Task: Visit on life page and check hows the life of United Health Group
Action: Mouse moved to (573, 74)
Screenshot: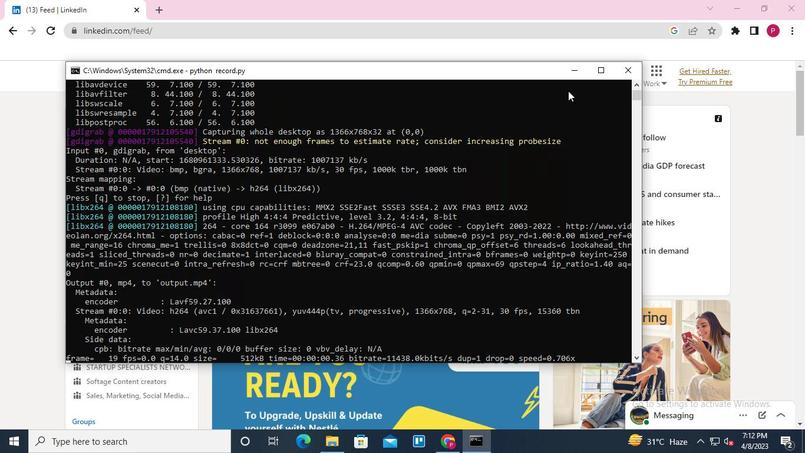 
Action: Mouse pressed left at (573, 74)
Screenshot: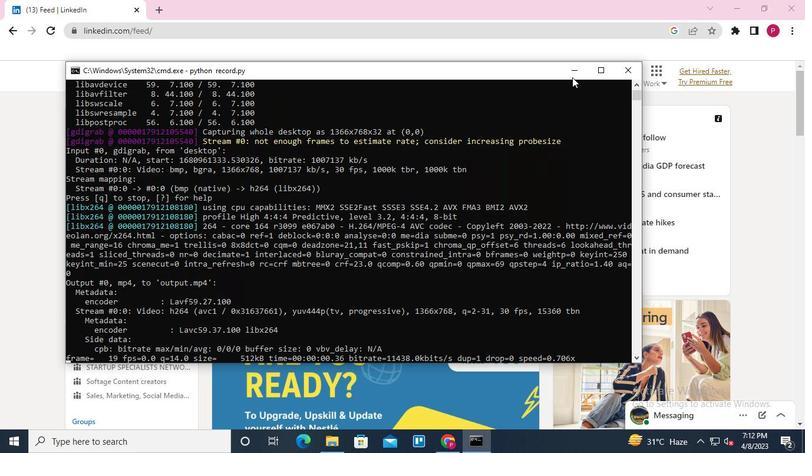 
Action: Mouse moved to (121, 69)
Screenshot: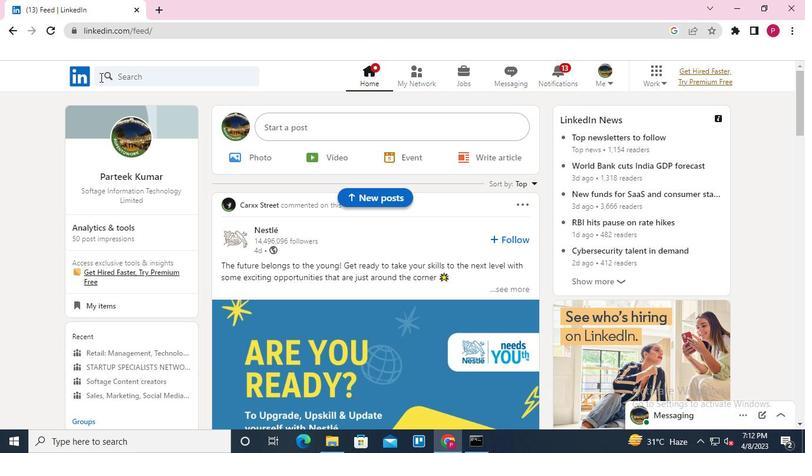 
Action: Mouse pressed left at (121, 69)
Screenshot: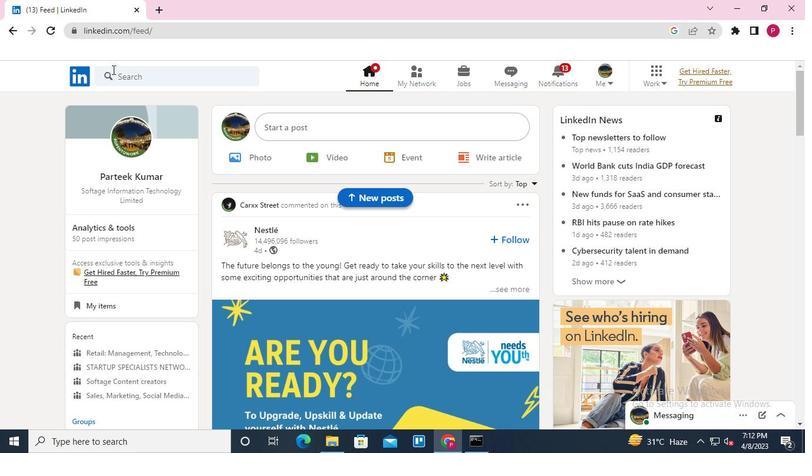 
Action: Mouse moved to (125, 126)
Screenshot: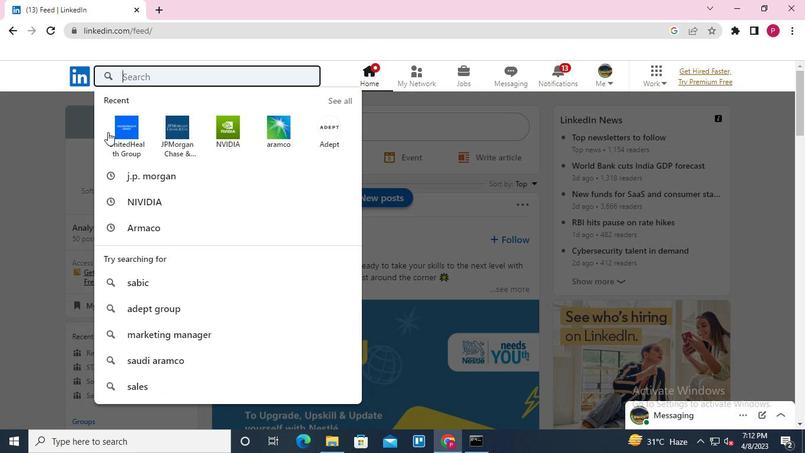 
Action: Mouse pressed left at (125, 126)
Screenshot: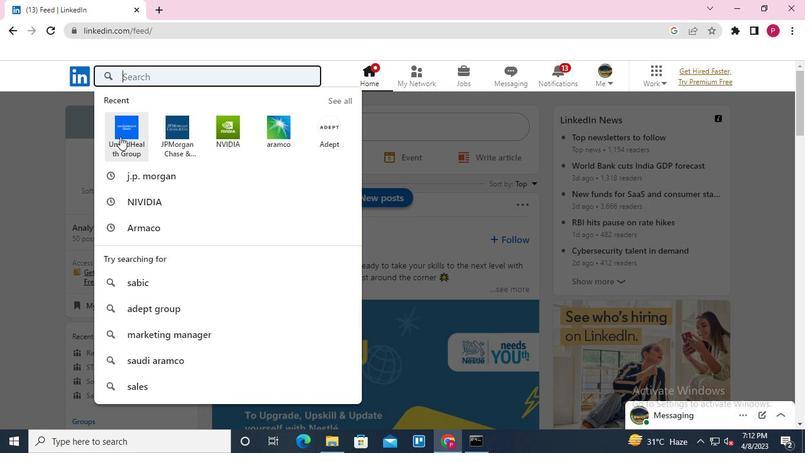 
Action: Mouse moved to (264, 165)
Screenshot: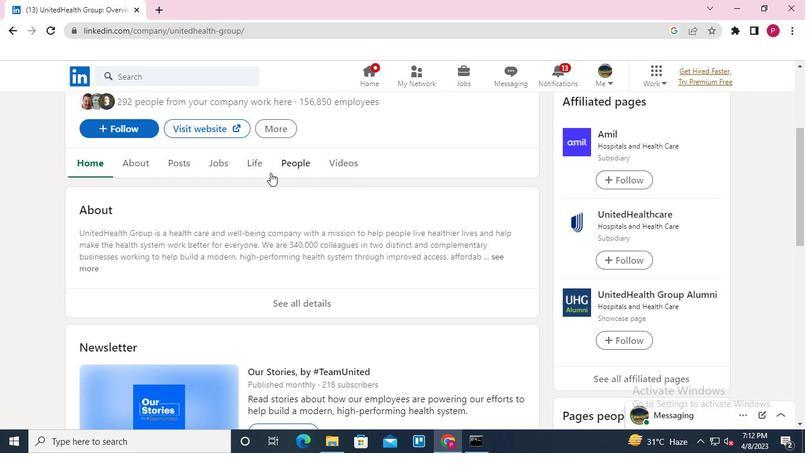 
Action: Mouse pressed left at (264, 165)
Screenshot: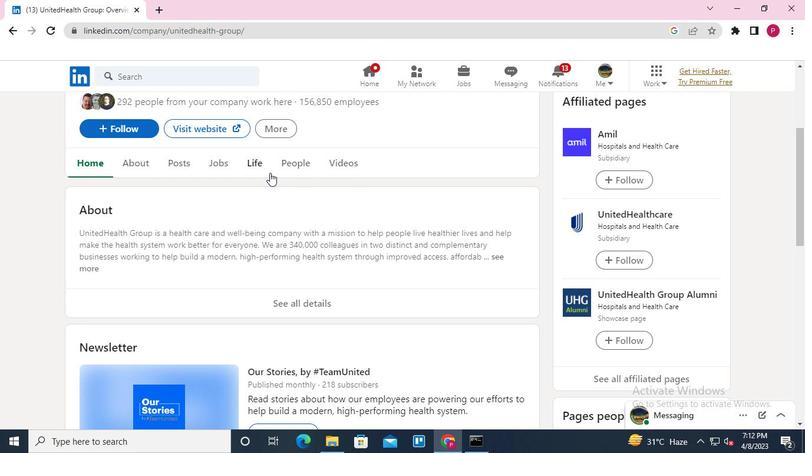 
Action: Mouse moved to (302, 240)
Screenshot: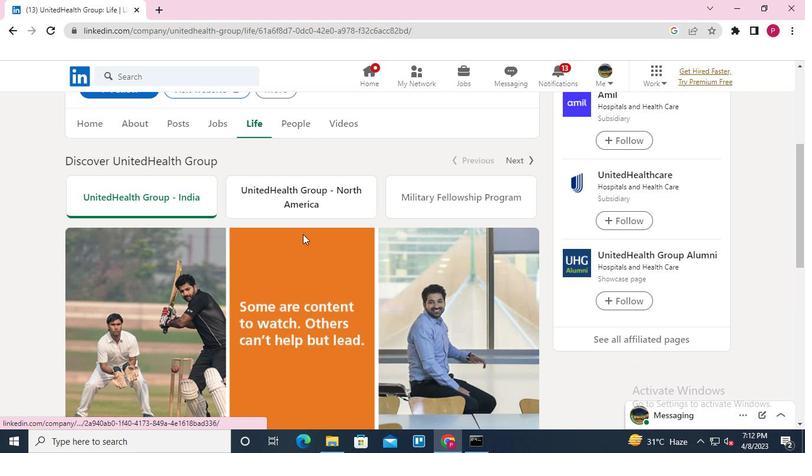 
Action: Keyboard Key.alt_l
Screenshot: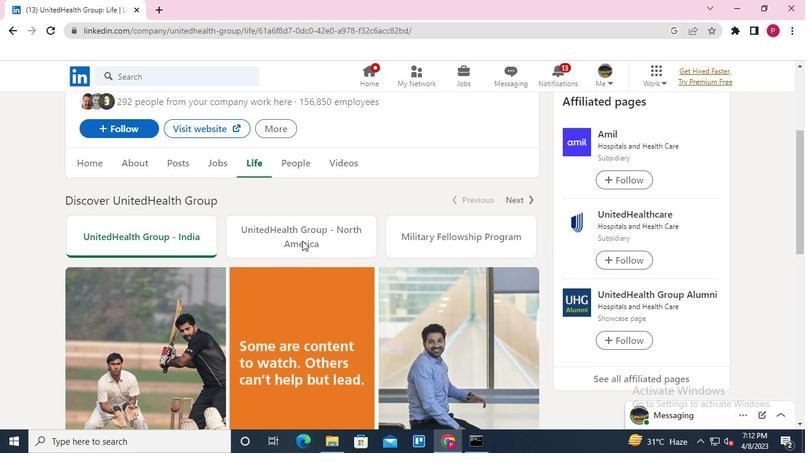 
Action: Keyboard Key.tab
Screenshot: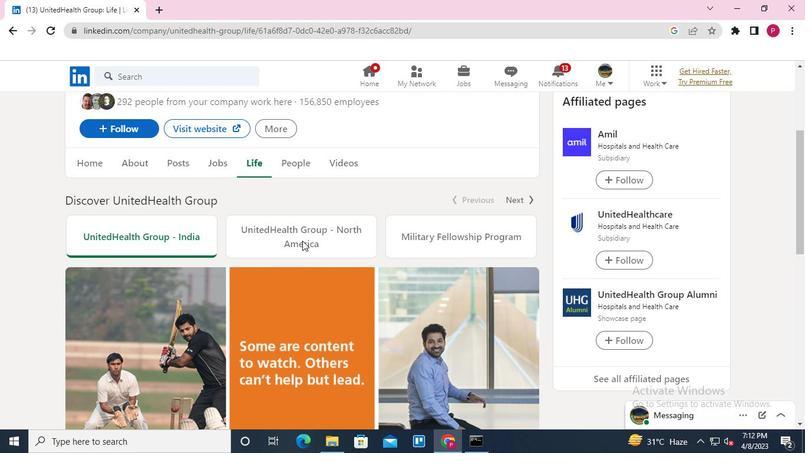 
Action: Mouse moved to (623, 72)
Screenshot: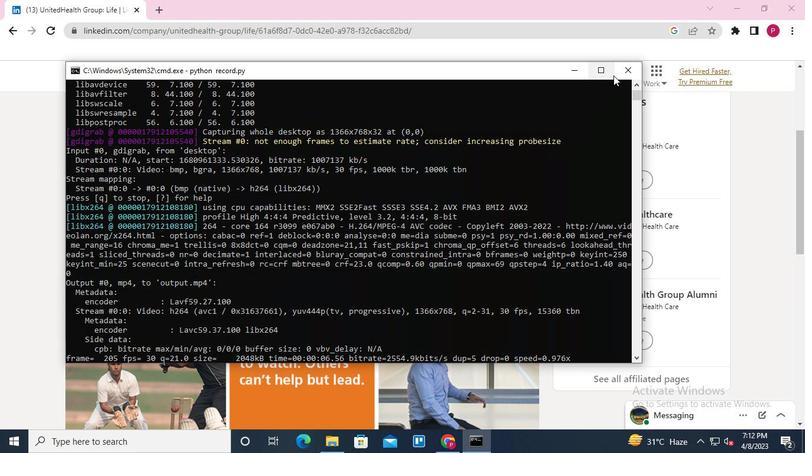 
Action: Mouse pressed left at (623, 72)
Screenshot: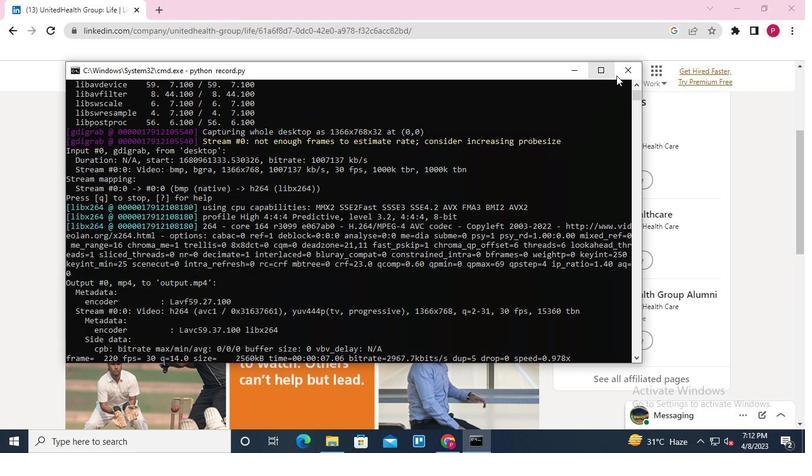
